 Task: Create Board Employee Performance to Workspace Full-stack Development. Create Board Email A/B Testing to Workspace Full-stack Development. Create Board Email Marketing Re-engagement Campaigns and Strategy to Workspace Full-stack Development
Action: Mouse moved to (365, 79)
Screenshot: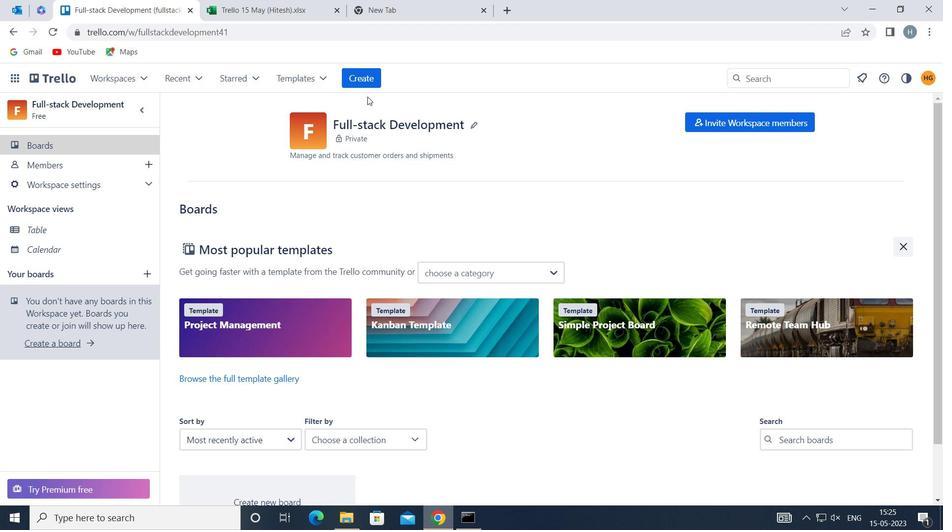 
Action: Mouse pressed left at (365, 79)
Screenshot: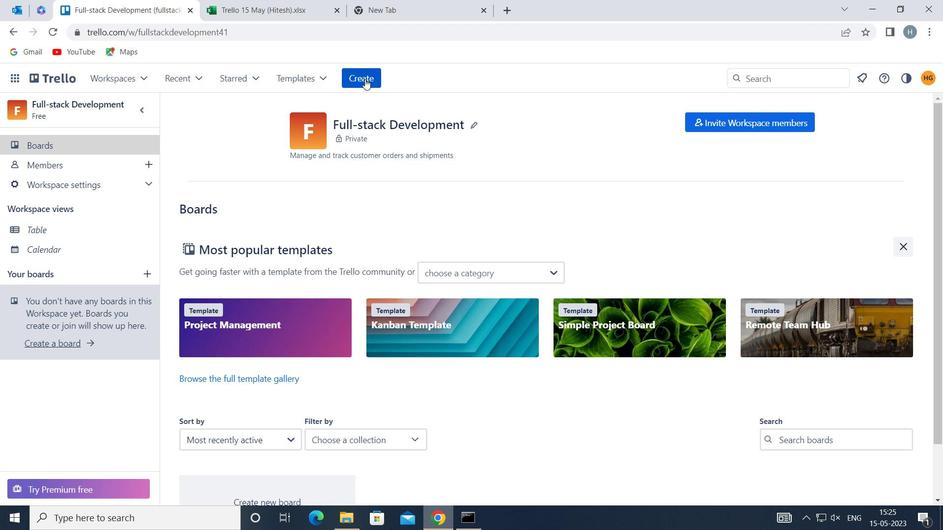 
Action: Mouse moved to (380, 116)
Screenshot: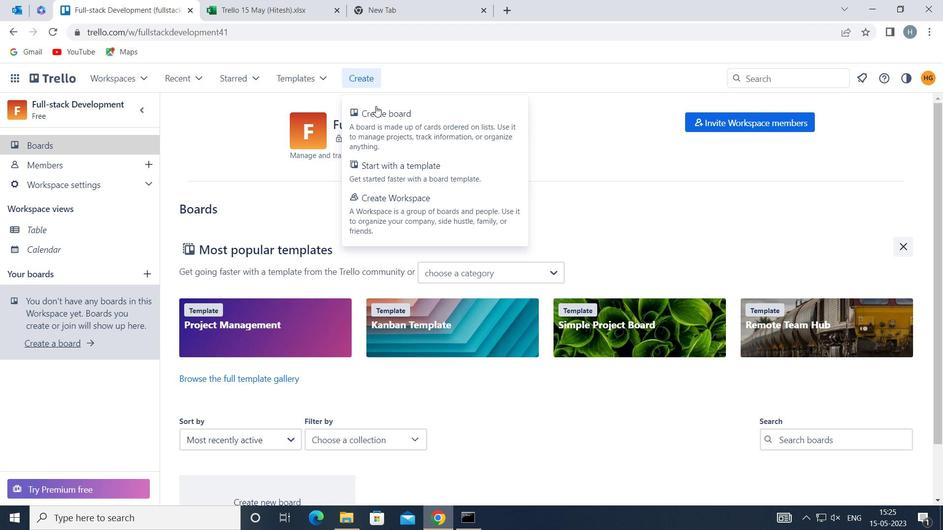 
Action: Mouse pressed left at (380, 116)
Screenshot: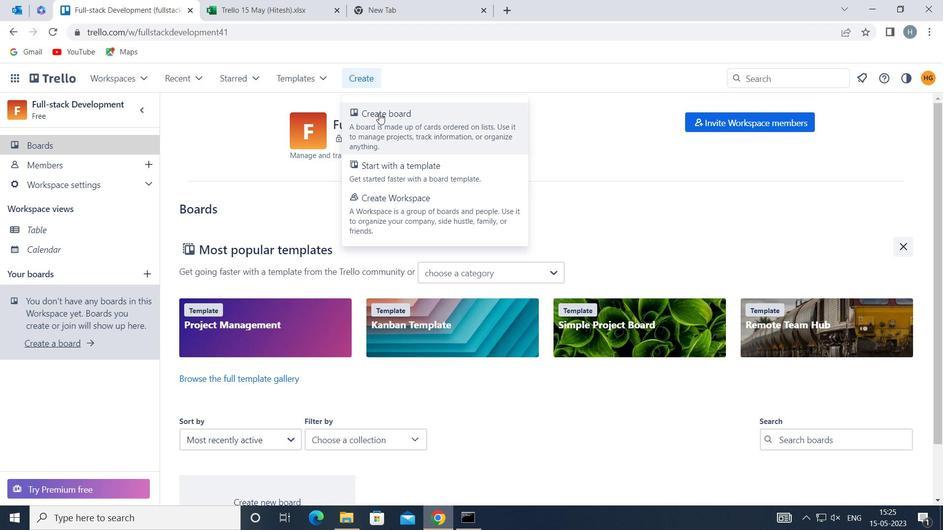 
Action: Mouse moved to (433, 288)
Screenshot: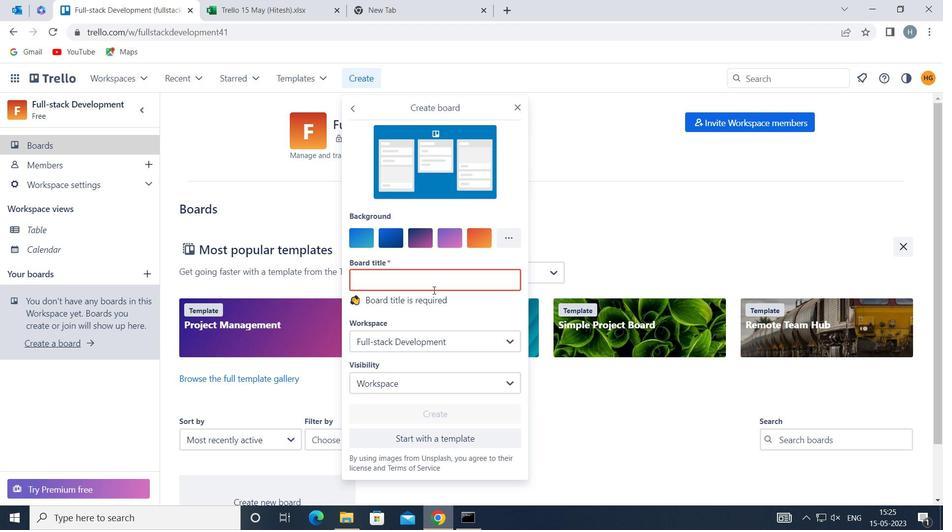 
Action: Key pressed <Key.shift>EMPLOYEE<Key.backspace><Key.backspace><Key.backspace><Key.backspace><Key.backspace><Key.backspace><Key.backspace><Key.backspace><Key.backspace><Key.backspace><Key.backspace><Key.backspace><Key.backspace><Key.shift>EMPLOYEE<Key.space><Key.shift>PERFORMANCE<Key.space>
Screenshot: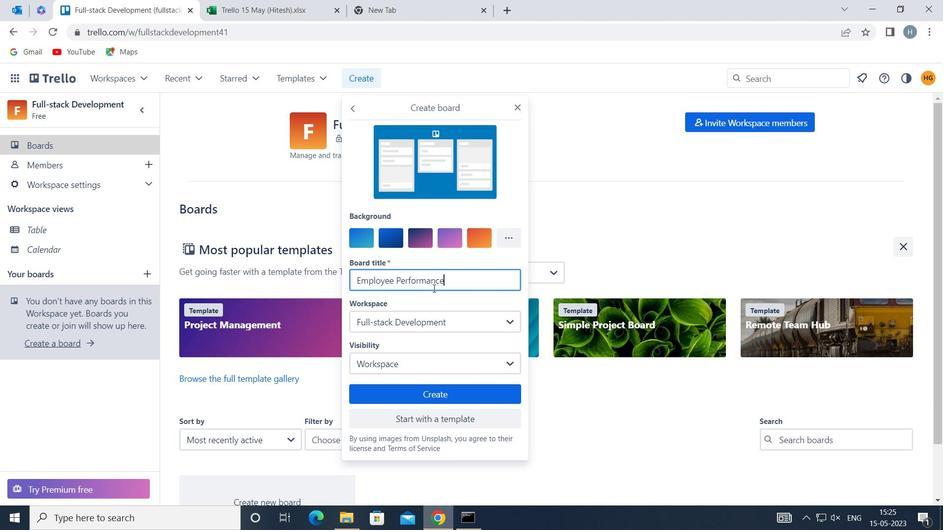 
Action: Mouse moved to (453, 390)
Screenshot: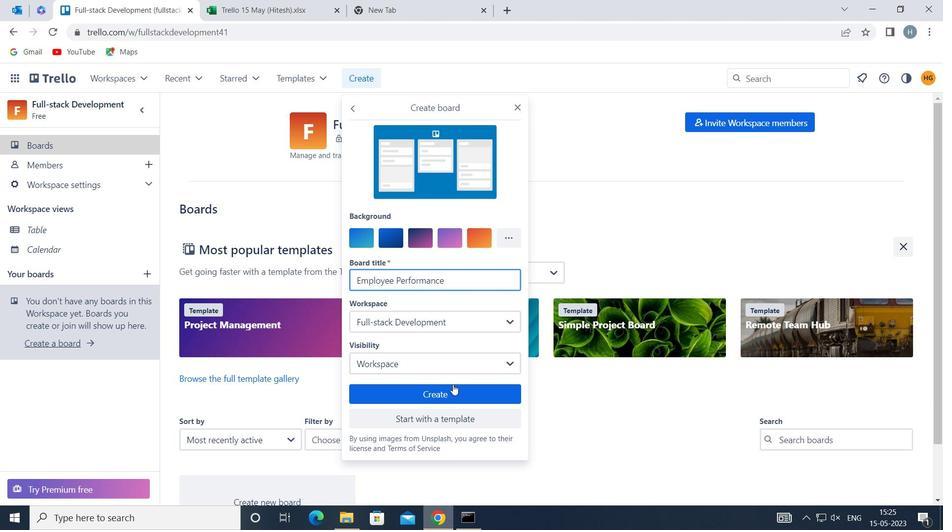 
Action: Mouse pressed left at (453, 390)
Screenshot: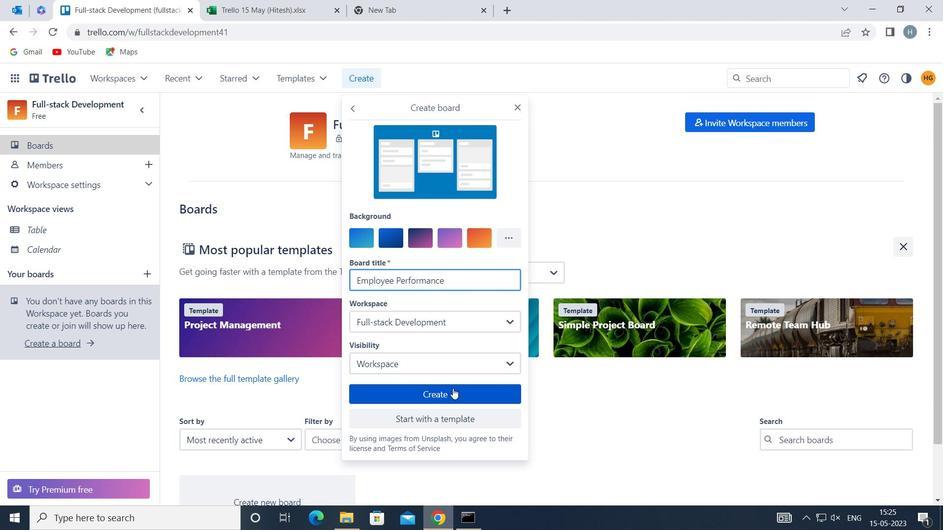
Action: Mouse moved to (360, 74)
Screenshot: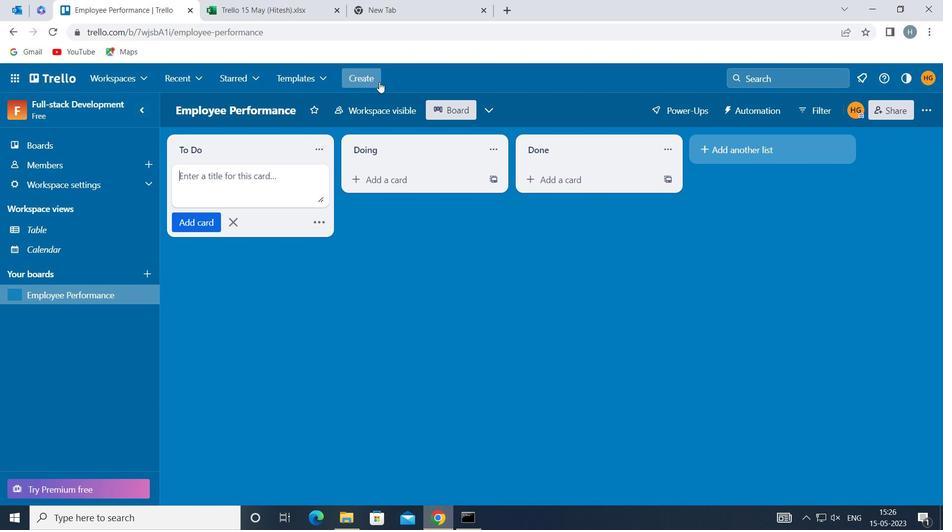 
Action: Mouse pressed left at (360, 74)
Screenshot: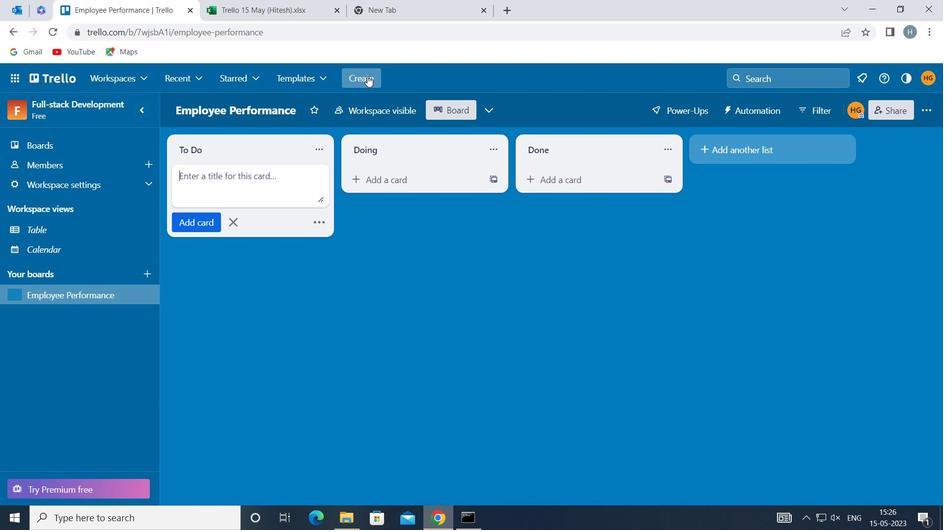 
Action: Mouse moved to (382, 126)
Screenshot: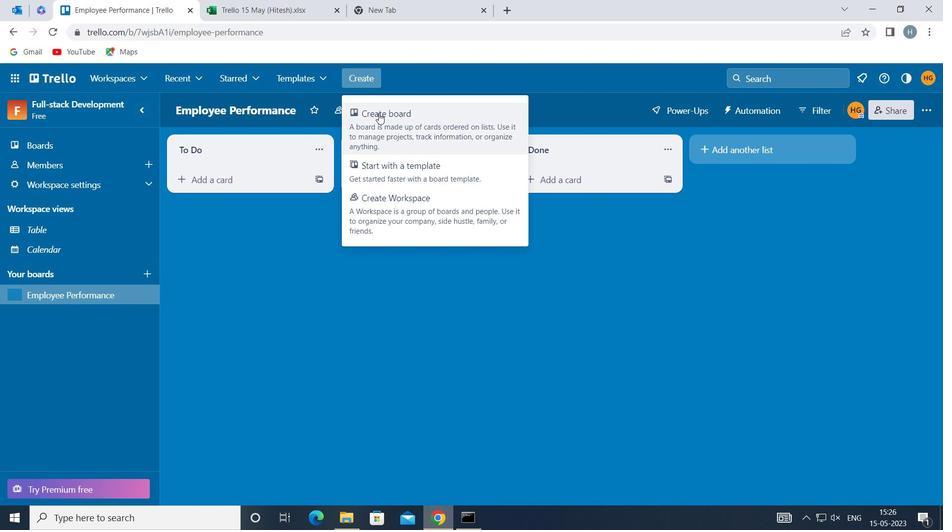 
Action: Mouse pressed left at (382, 126)
Screenshot: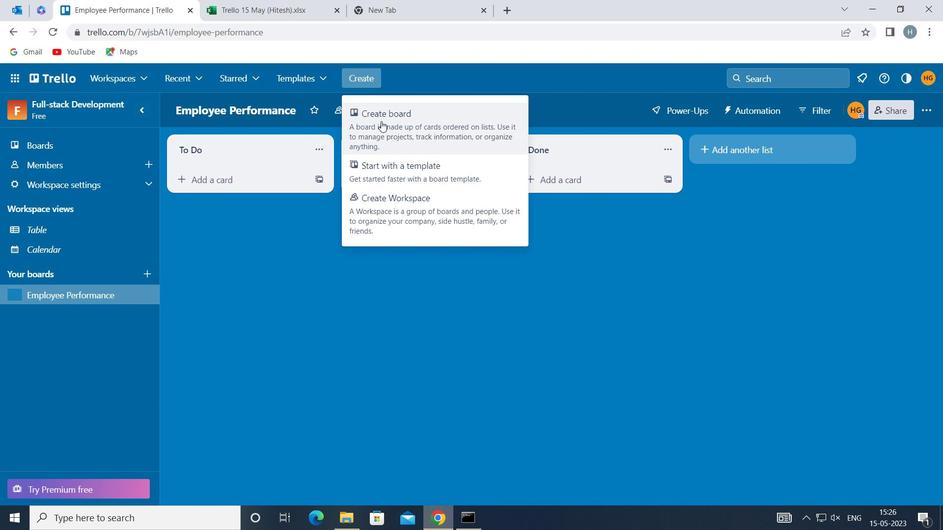 
Action: Mouse moved to (388, 210)
Screenshot: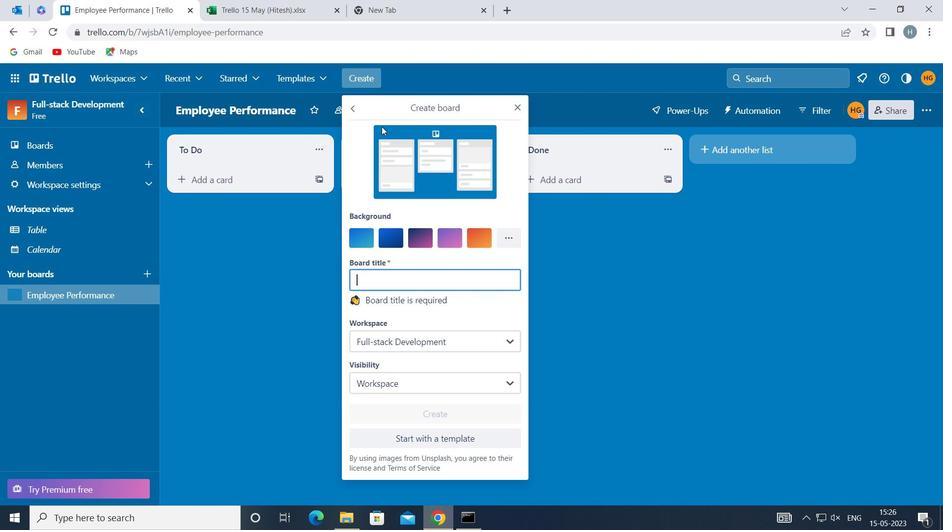 
Action: Key pressed <Key.shift>EMAIL<Key.space><Key.shift>A/<Key.shift><Key.shift><Key.shift><Key.shift><Key.shift>B<Key.space><Key.shift>TESTING
Screenshot: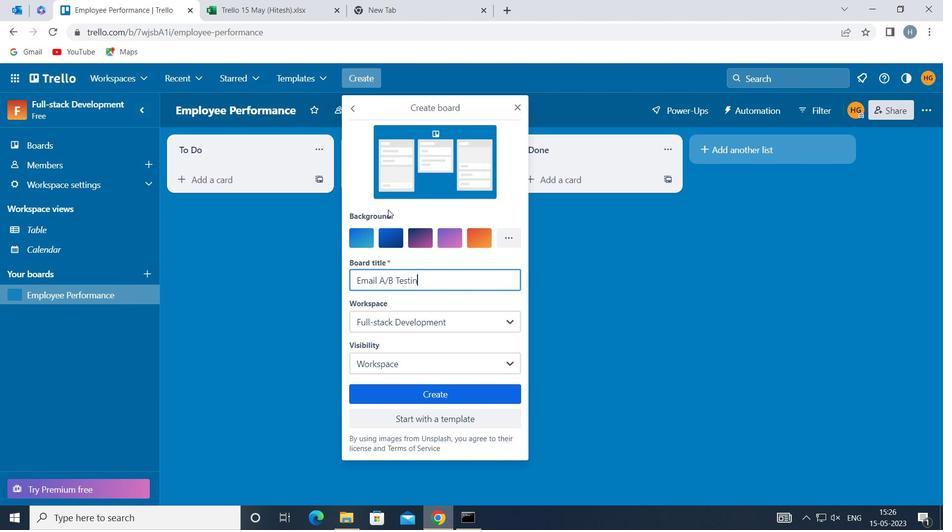 
Action: Mouse moved to (433, 397)
Screenshot: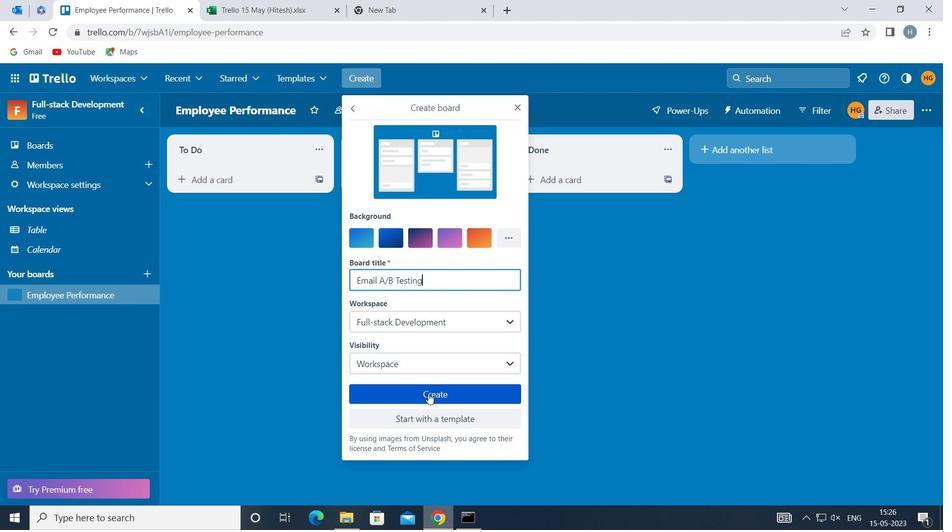 
Action: Mouse pressed left at (433, 397)
Screenshot: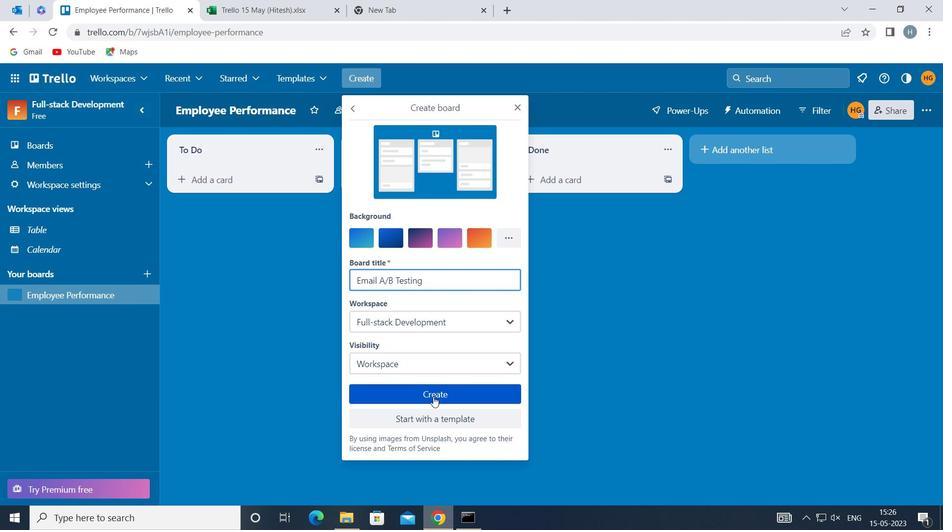 
Action: Mouse moved to (364, 77)
Screenshot: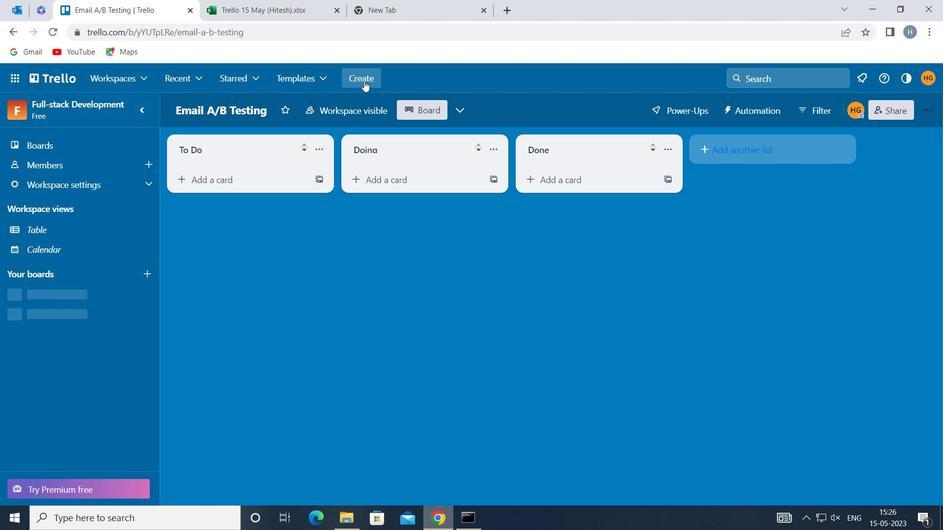 
Action: Mouse pressed left at (364, 77)
Screenshot: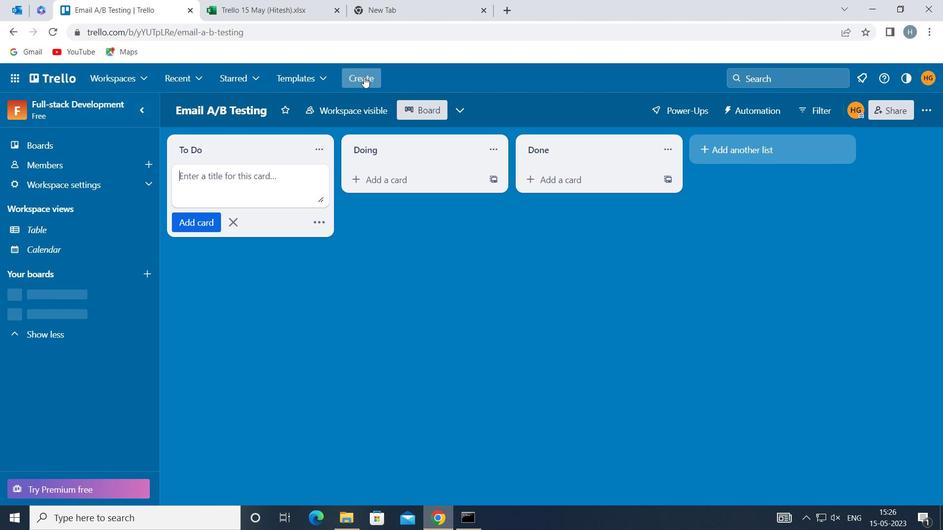 
Action: Mouse moved to (388, 120)
Screenshot: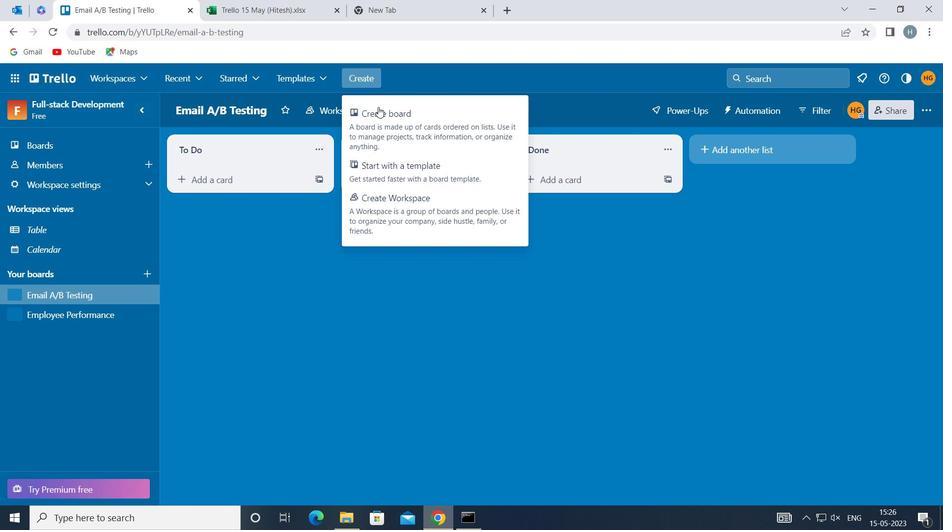 
Action: Mouse pressed left at (388, 120)
Screenshot: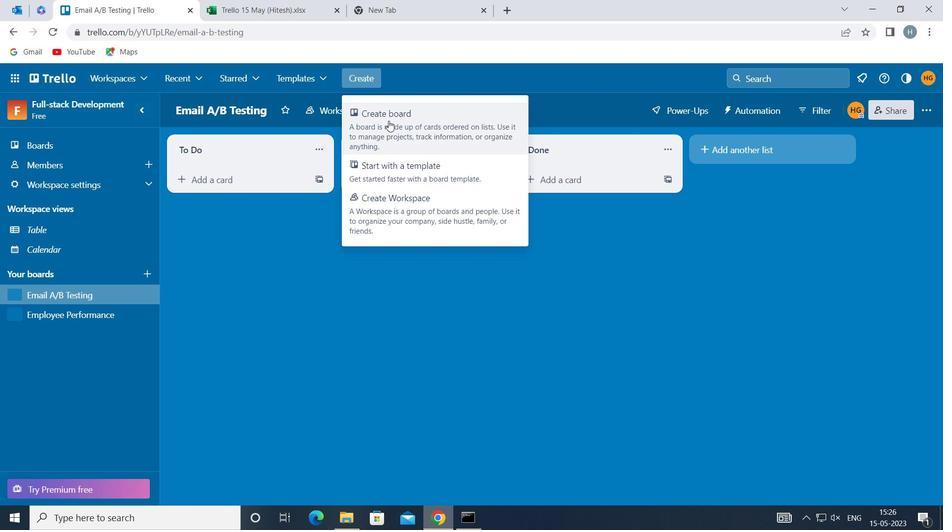 
Action: Mouse moved to (402, 175)
Screenshot: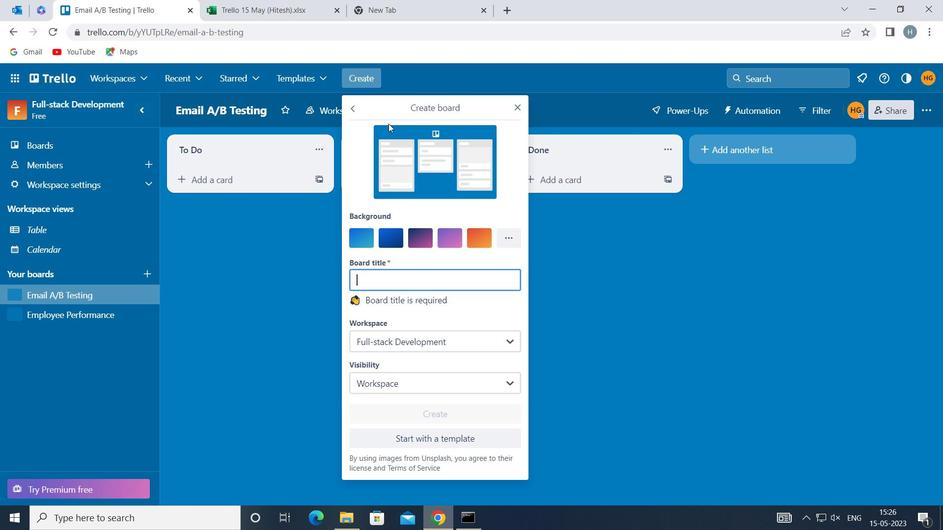 
Action: Key pressed <Key.shift>EMAIL<Key.space><Key.shift>MARKETING<Key.space><Key.shift>RE-<Key.shift>ENGAGEMENT<Key.space><Key.shift>CAMPAIGNS<Key.space>AND<Key.space><Key.shift>STRATEGY
Screenshot: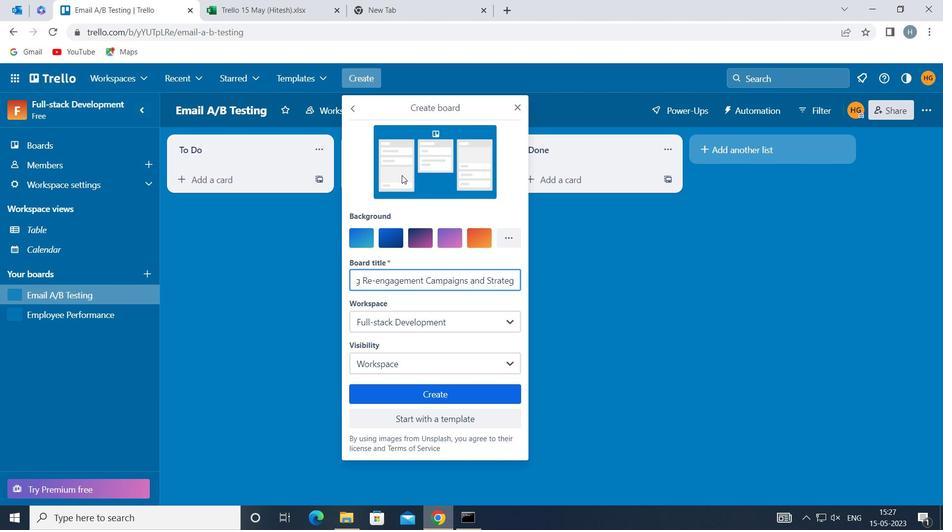 
Action: Mouse moved to (441, 393)
Screenshot: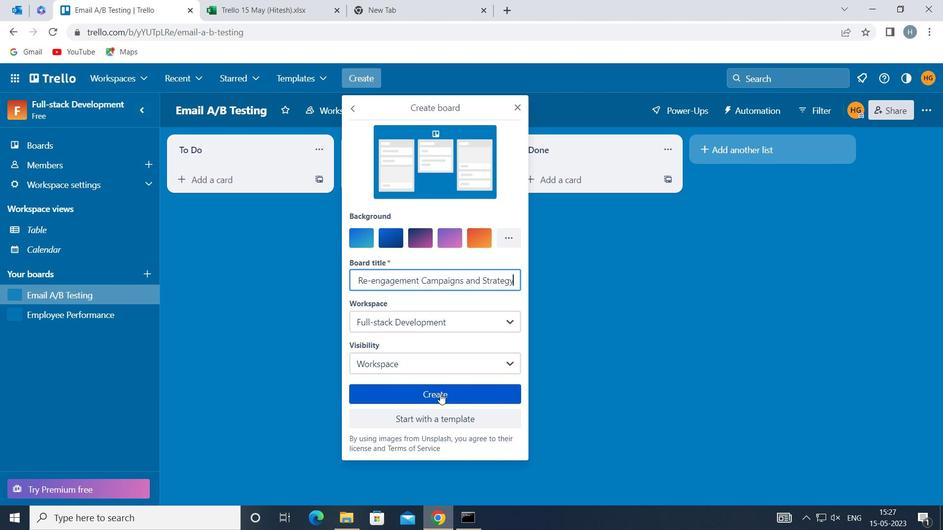 
Action: Mouse pressed left at (441, 393)
Screenshot: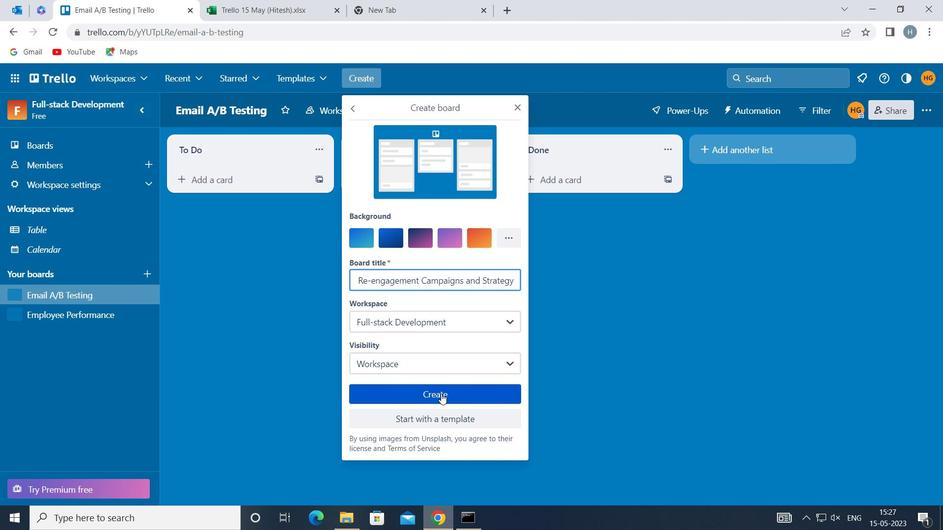 
Action: Mouse moved to (419, 237)
Screenshot: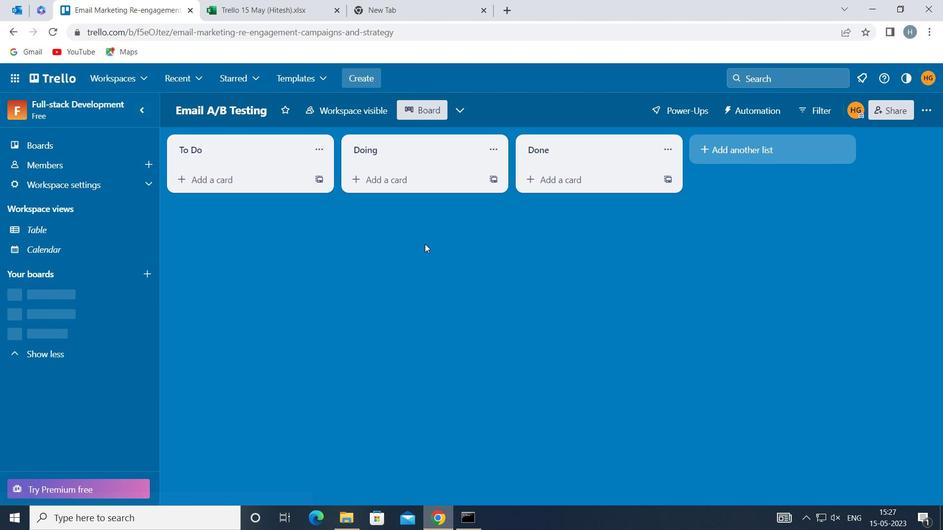 
